 Task: Locate the Exploratorium and check its hours of operation.
Action: Mouse moved to (72, 36)
Screenshot: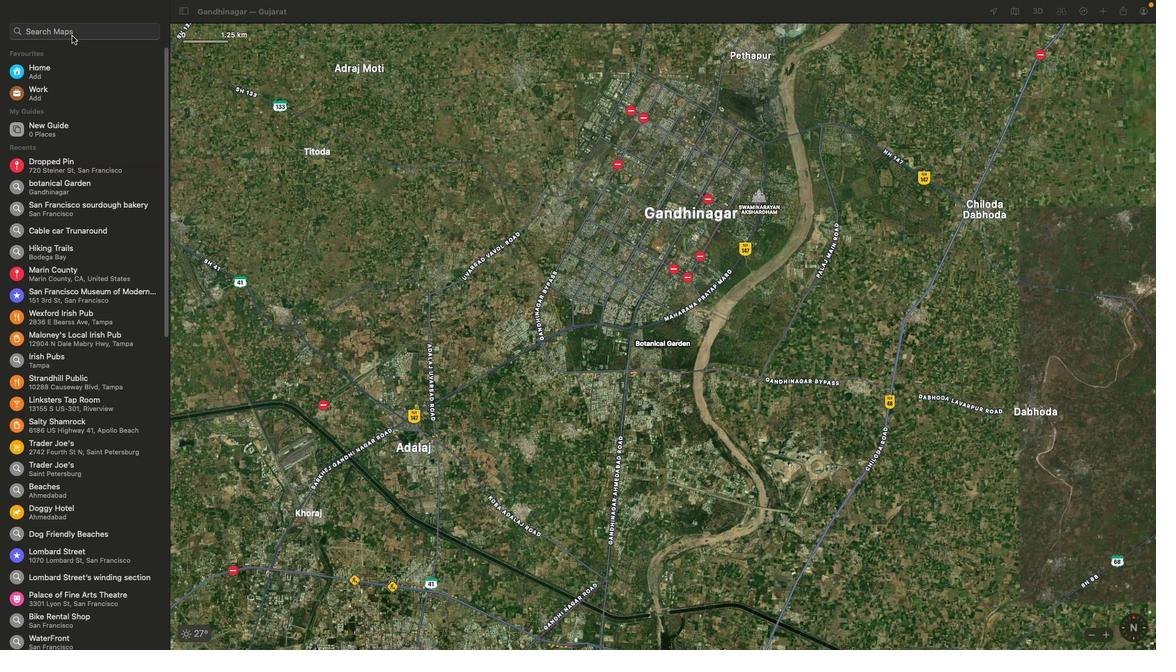 
Action: Mouse pressed left at (72, 36)
Screenshot: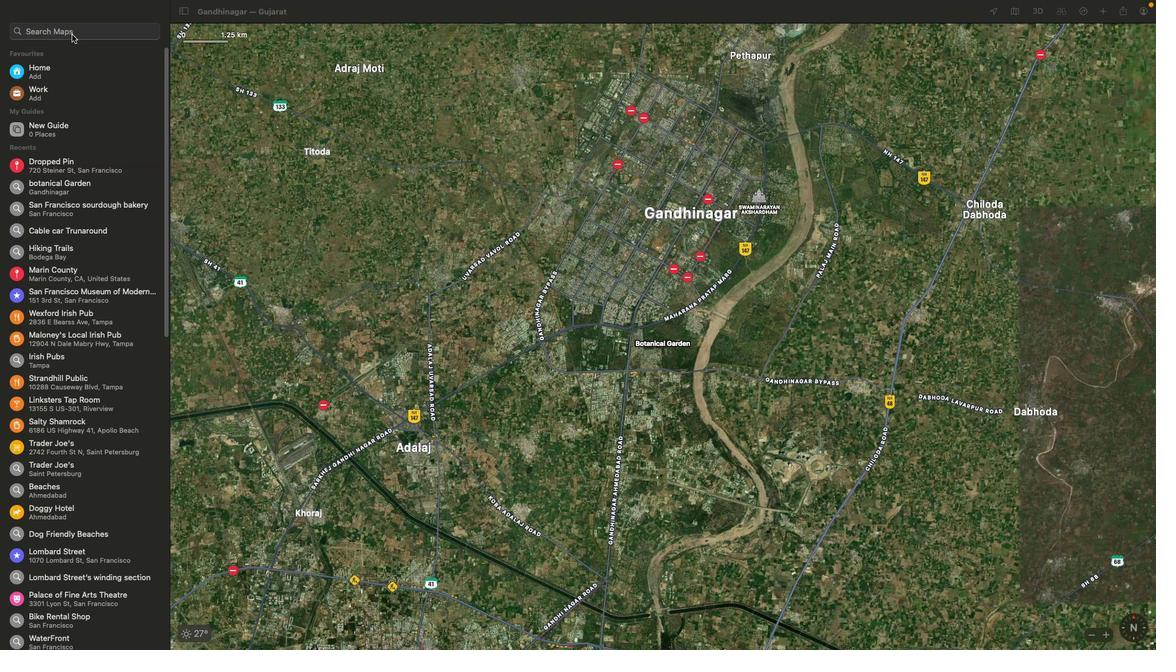 
Action: Mouse moved to (72, 34)
Screenshot: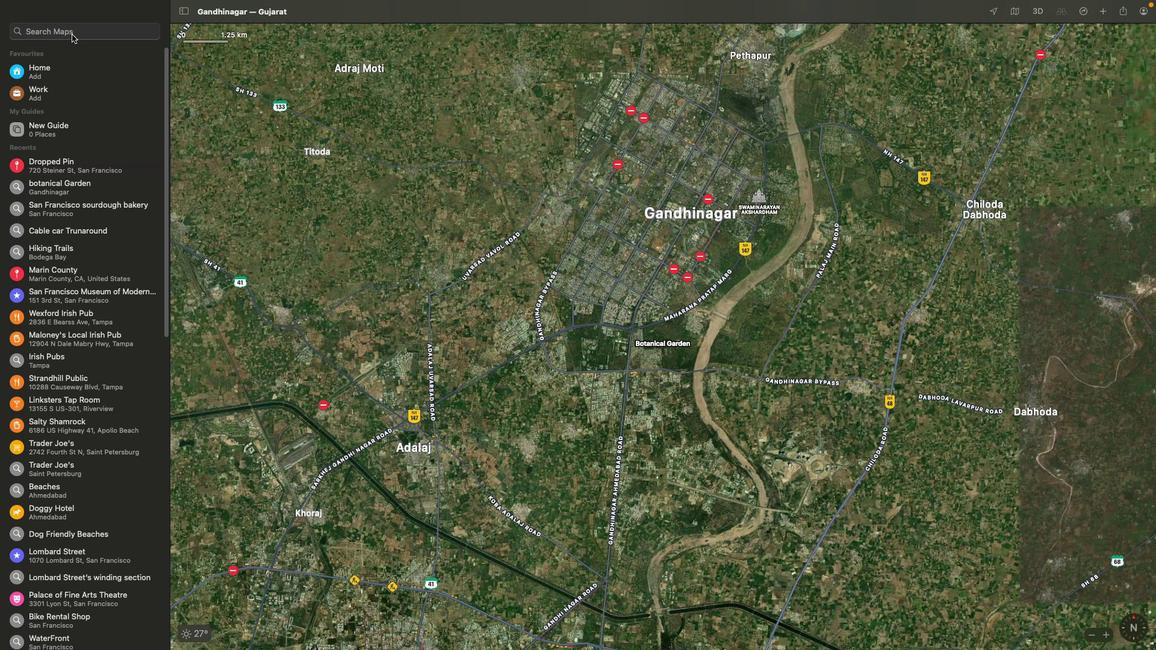 
Action: Key pressed Key.shift'E''x''p''l''o''r''a''t''o''r''i''u''m'Key.enter
Screenshot: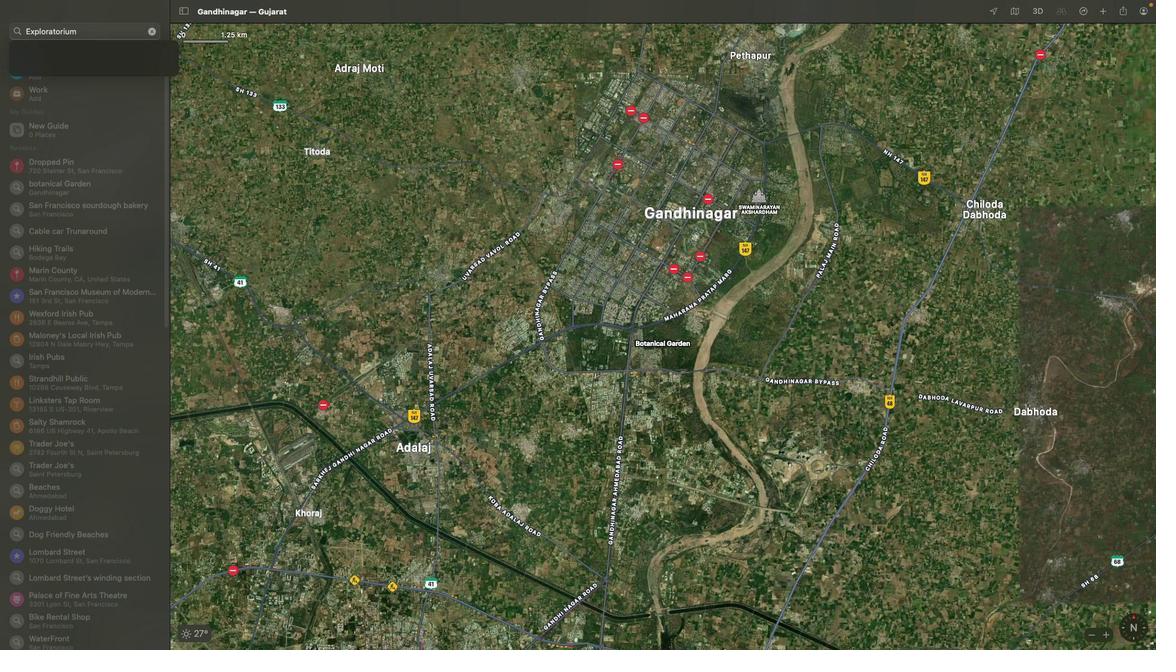 
Action: Mouse moved to (607, 381)
Screenshot: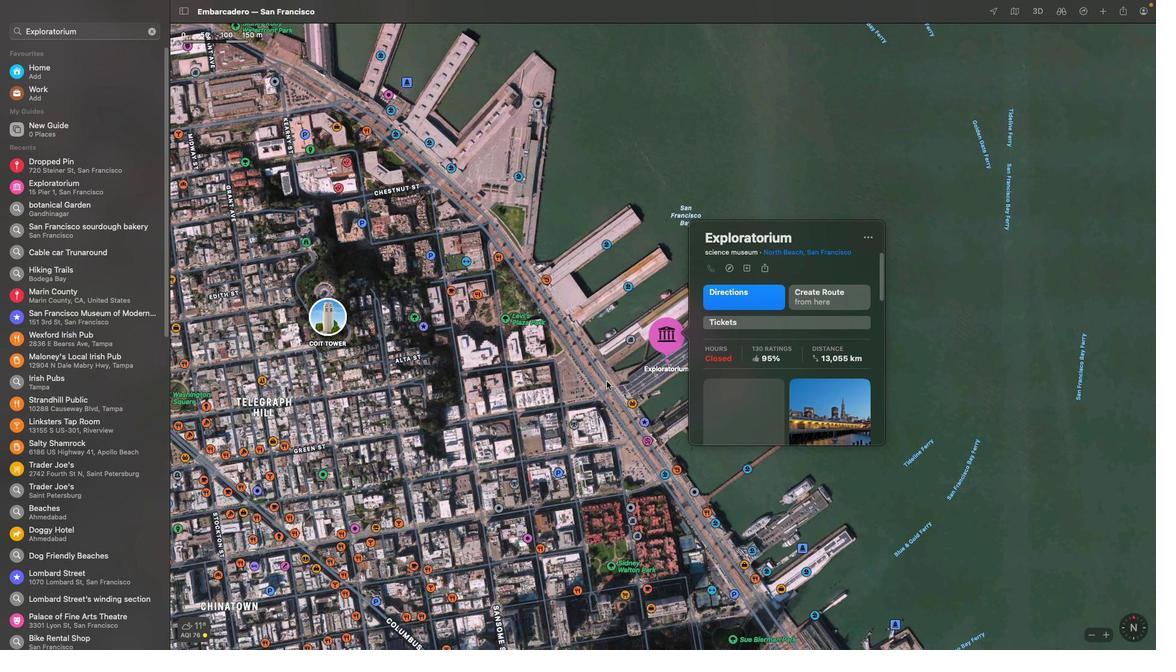 
Action: Mouse scrolled (607, 381) with delta (0, 0)
Screenshot: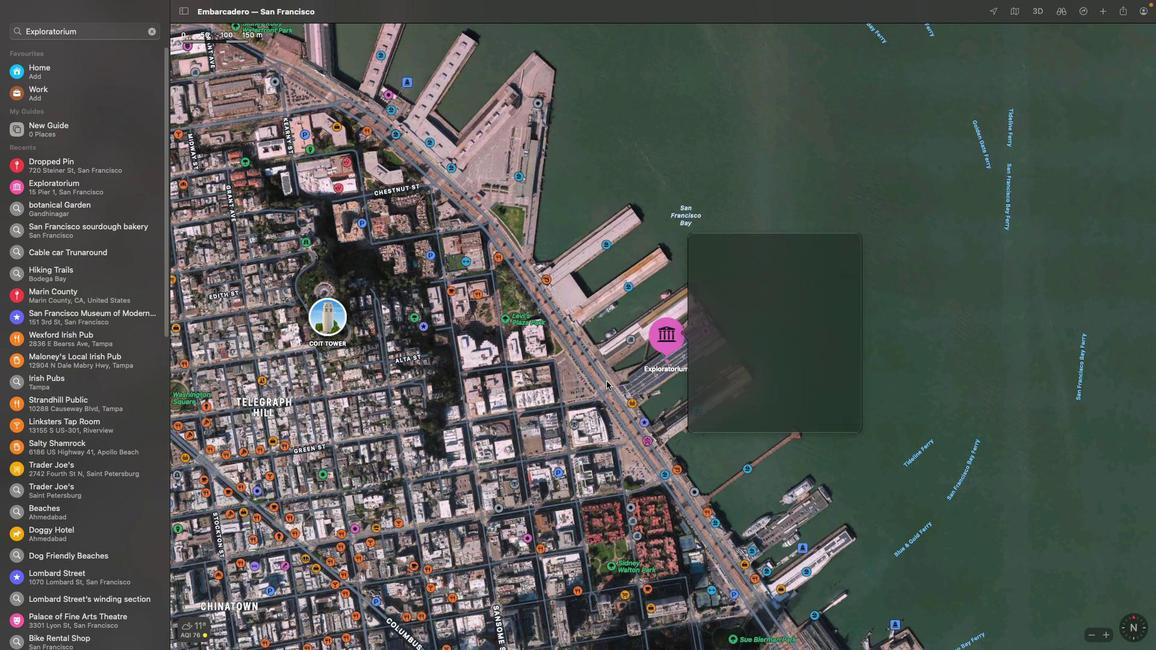 
Action: Mouse scrolled (607, 381) with delta (0, 0)
Screenshot: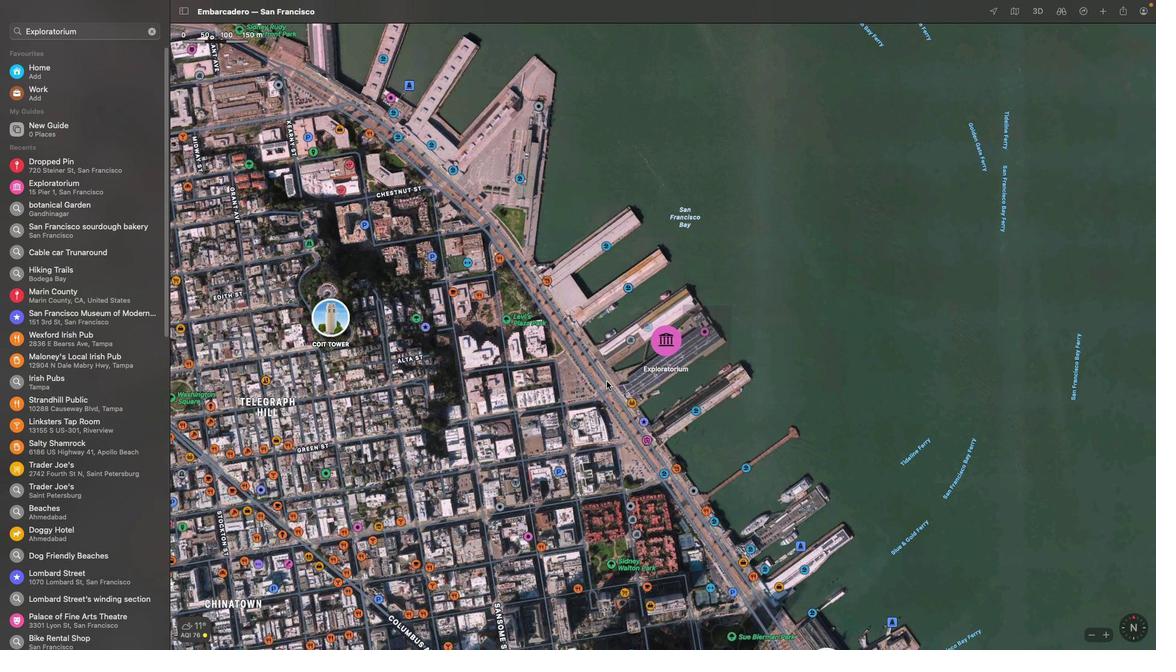 
Action: Mouse moved to (672, 351)
Screenshot: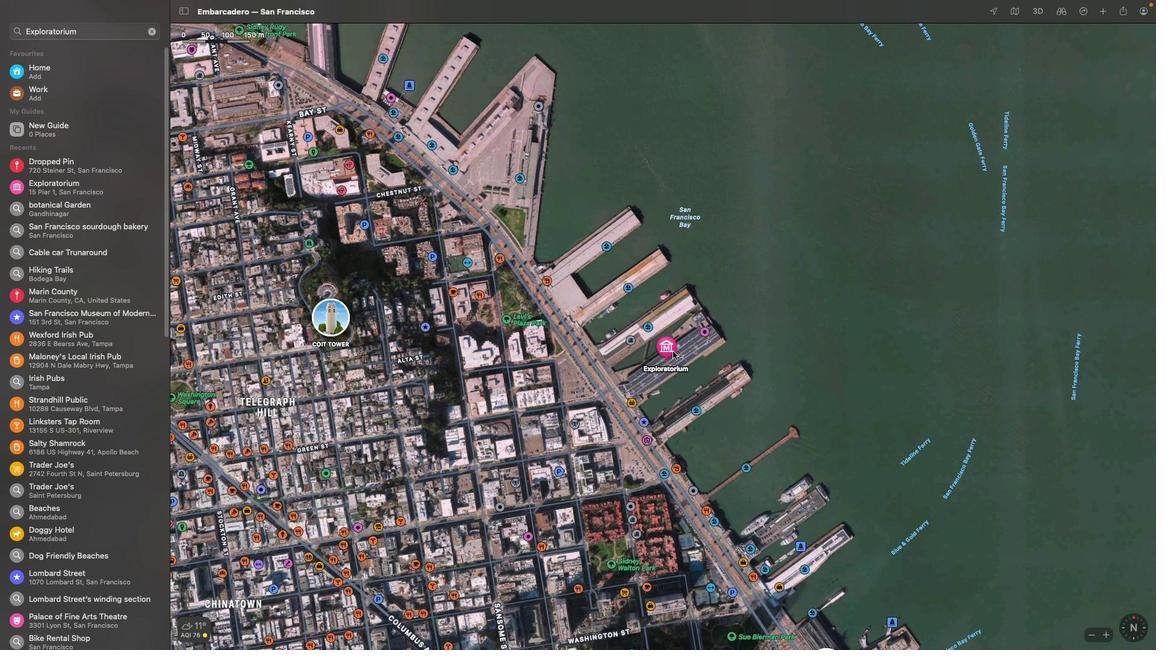 
Action: Mouse pressed left at (672, 351)
Screenshot: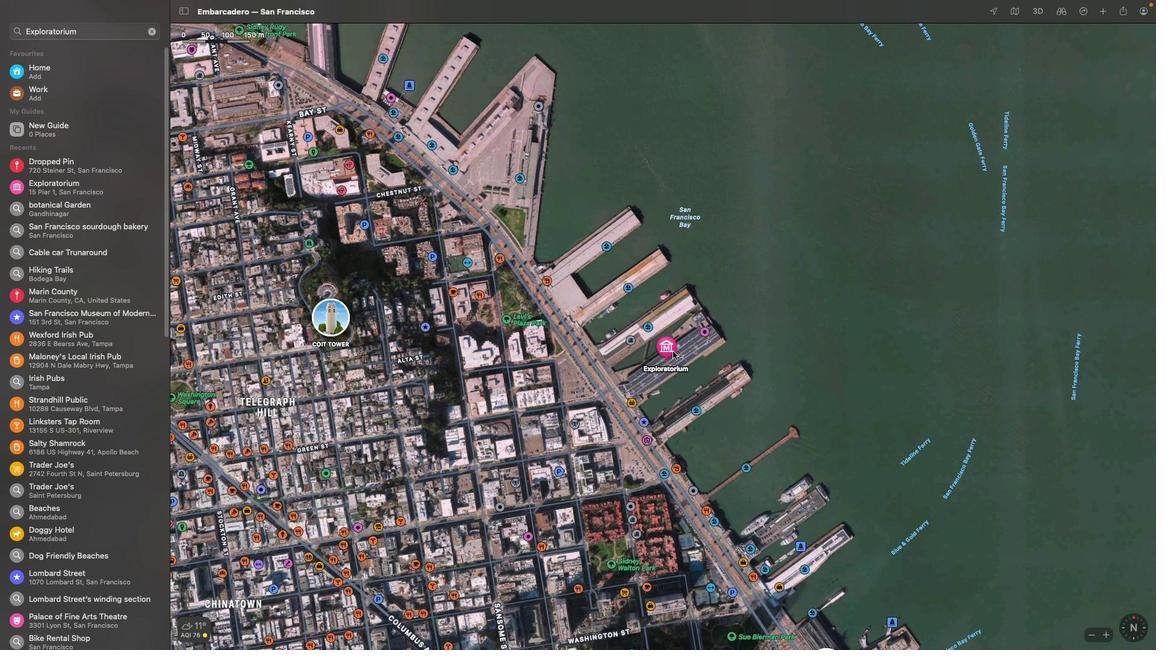 
Action: Mouse moved to (530, 366)
Screenshot: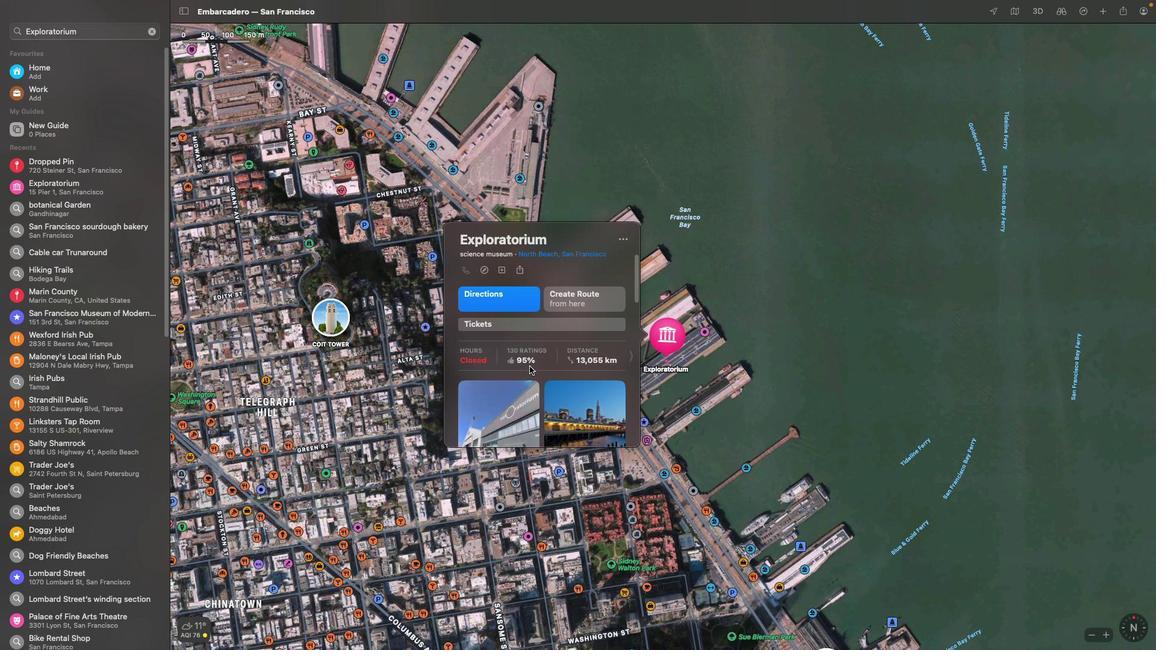 
Action: Mouse scrolled (530, 366) with delta (0, 0)
Screenshot: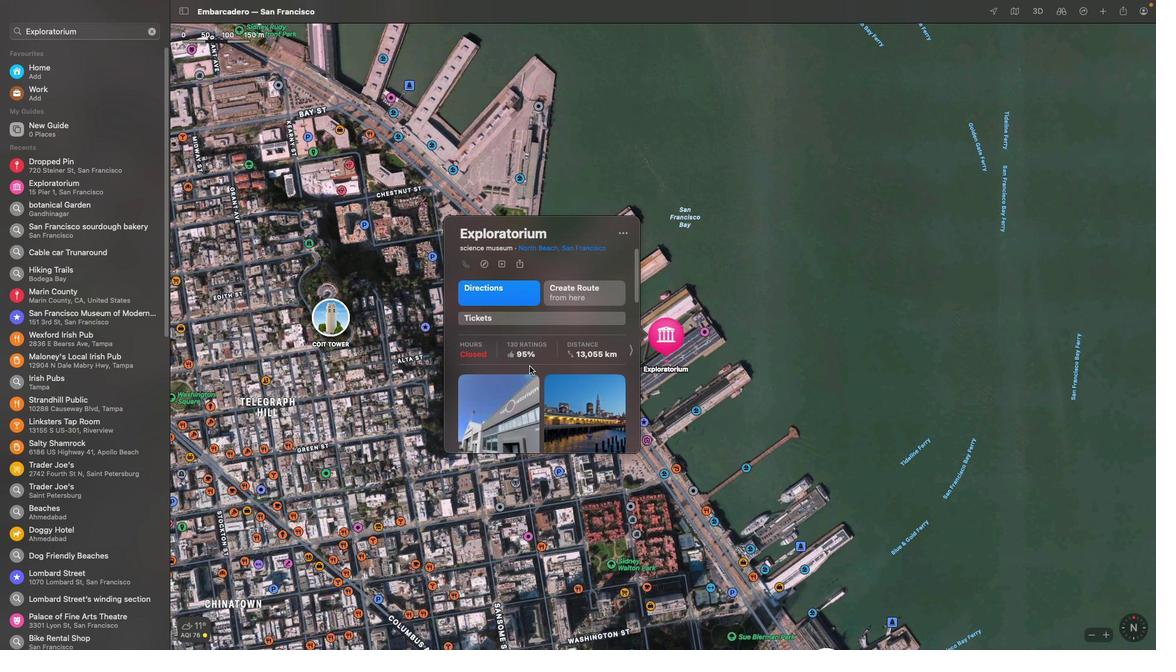 
Action: Mouse scrolled (530, 366) with delta (0, 0)
Screenshot: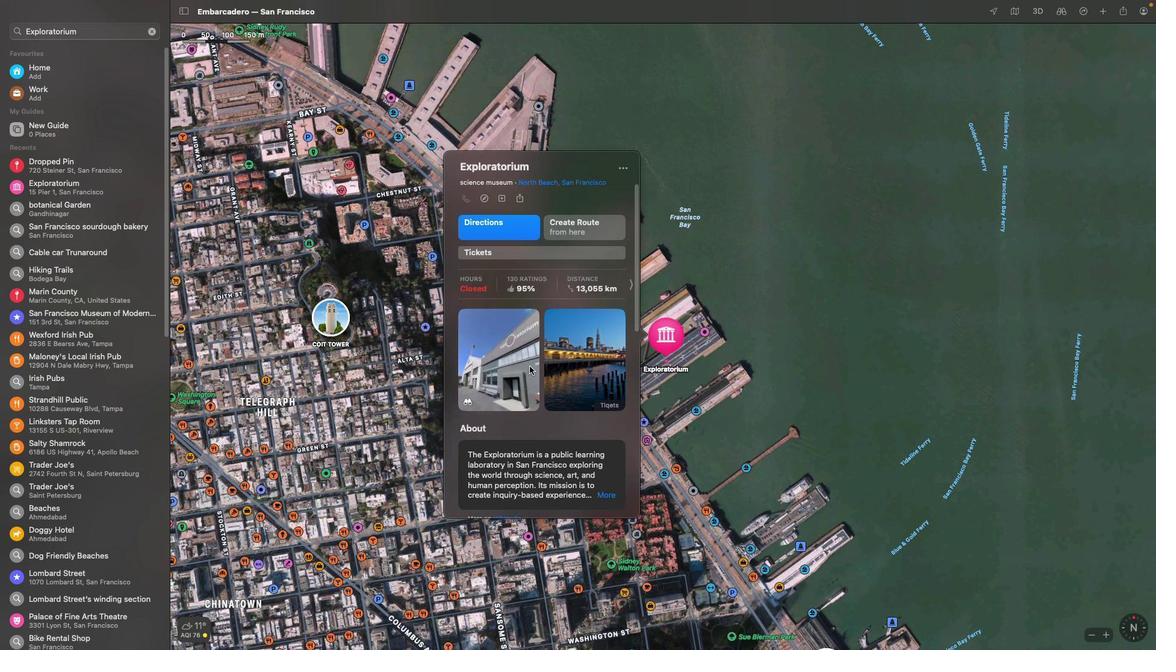 
Action: Mouse scrolled (530, 366) with delta (0, 0)
Screenshot: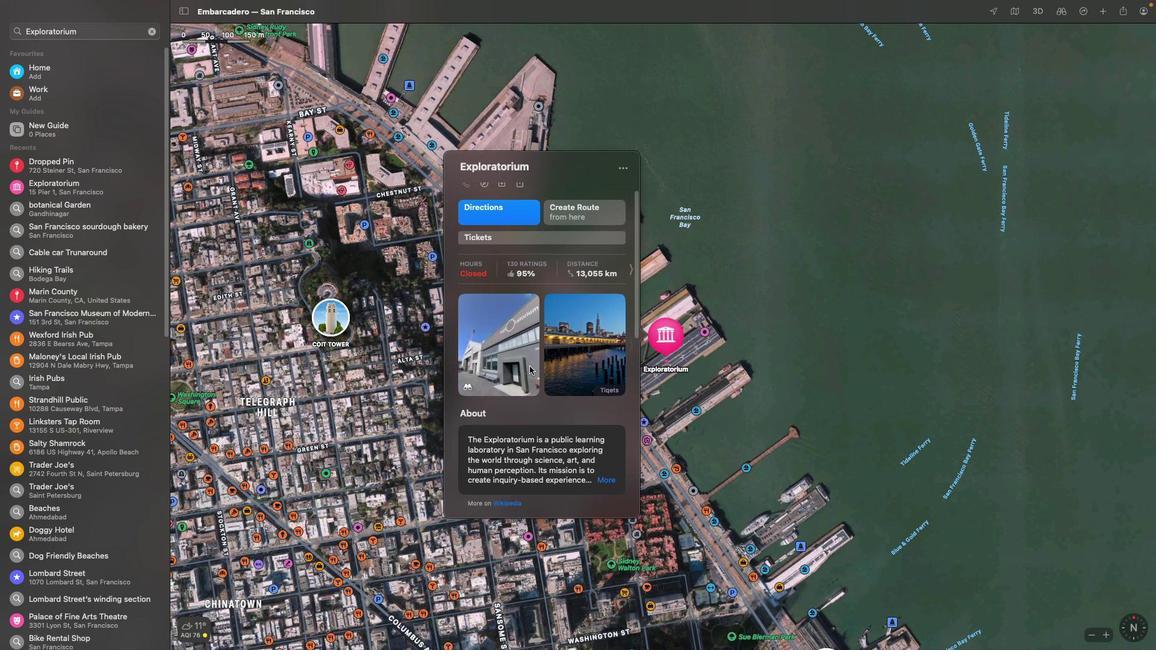 
Action: Mouse scrolled (530, 366) with delta (0, 0)
Screenshot: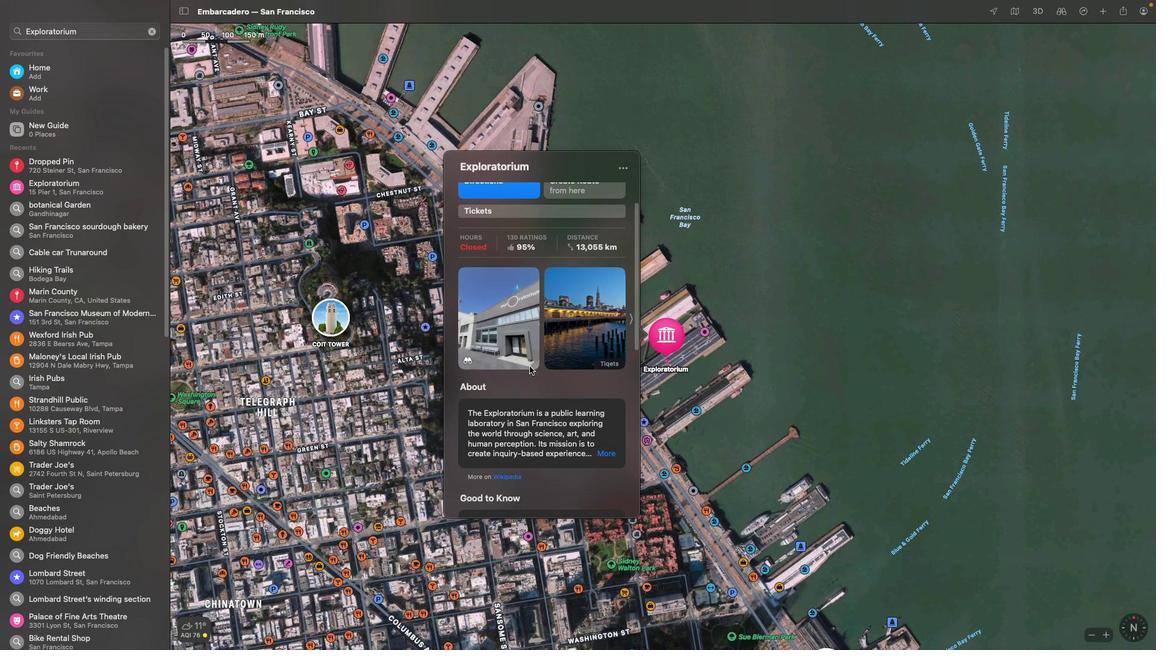 
Action: Mouse scrolled (530, 366) with delta (0, 0)
Screenshot: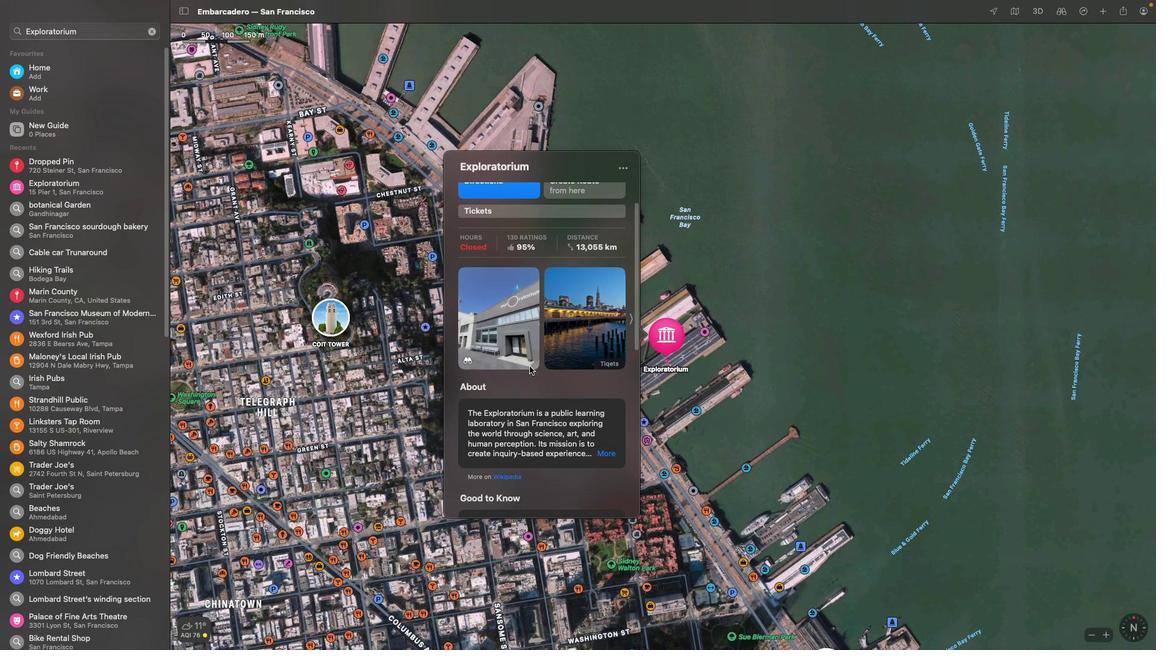 
Action: Mouse scrolled (530, 366) with delta (0, -1)
Screenshot: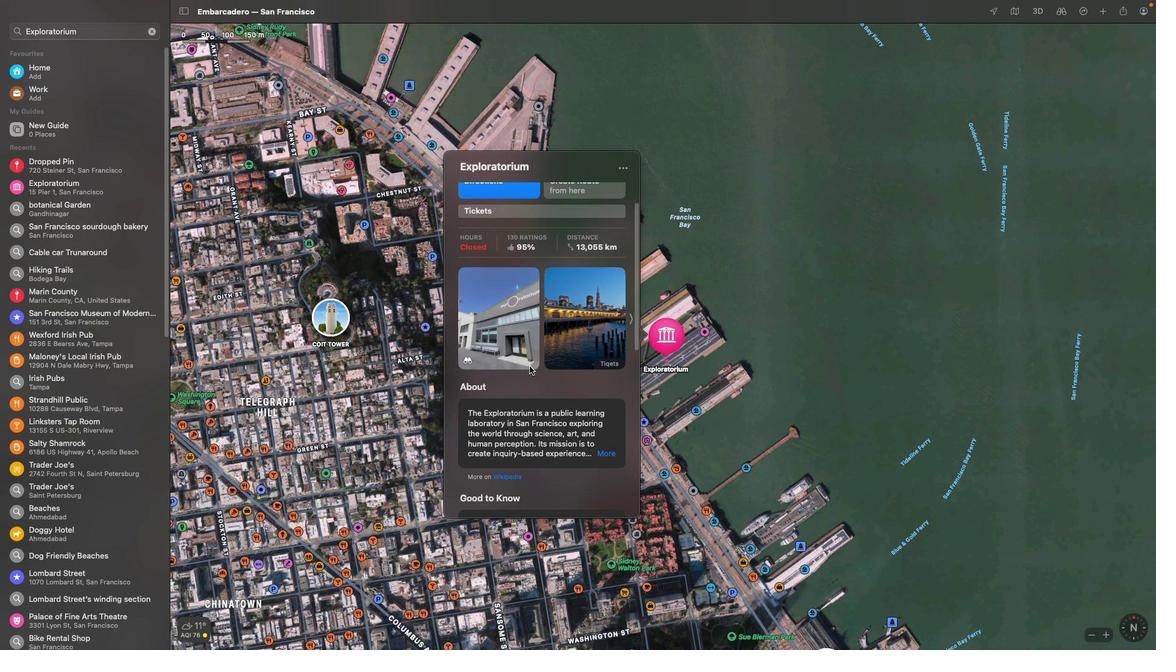 
Action: Mouse scrolled (530, 366) with delta (0, 0)
Screenshot: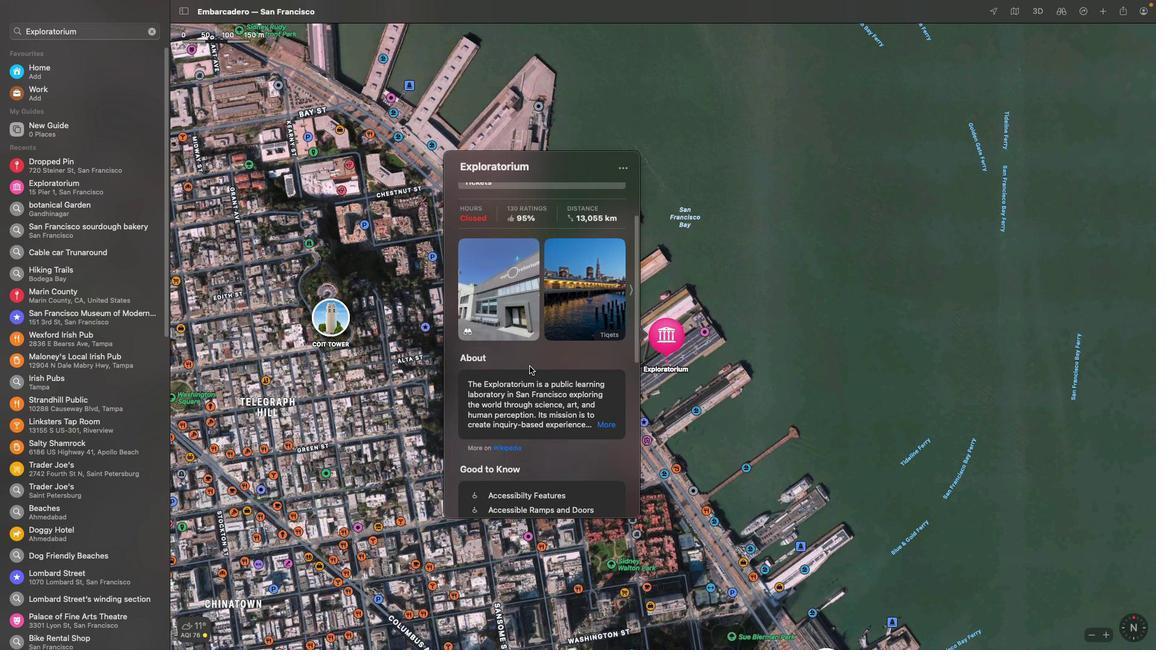 
Action: Mouse scrolled (530, 366) with delta (0, 0)
Screenshot: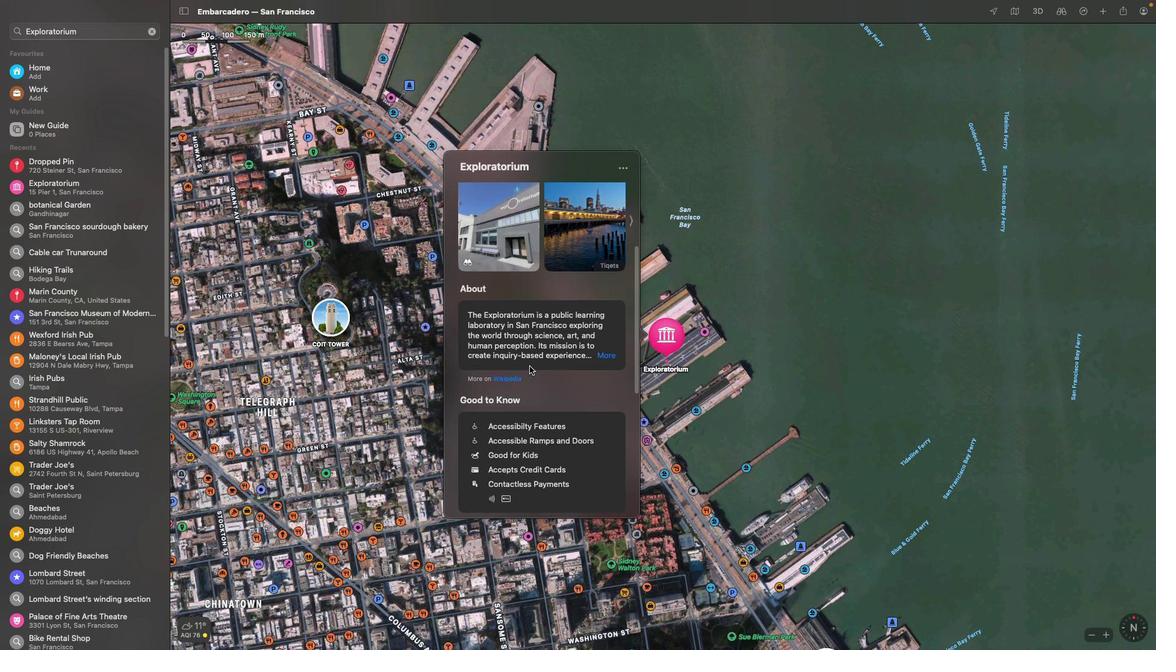 
Action: Mouse scrolled (530, 366) with delta (0, -1)
Screenshot: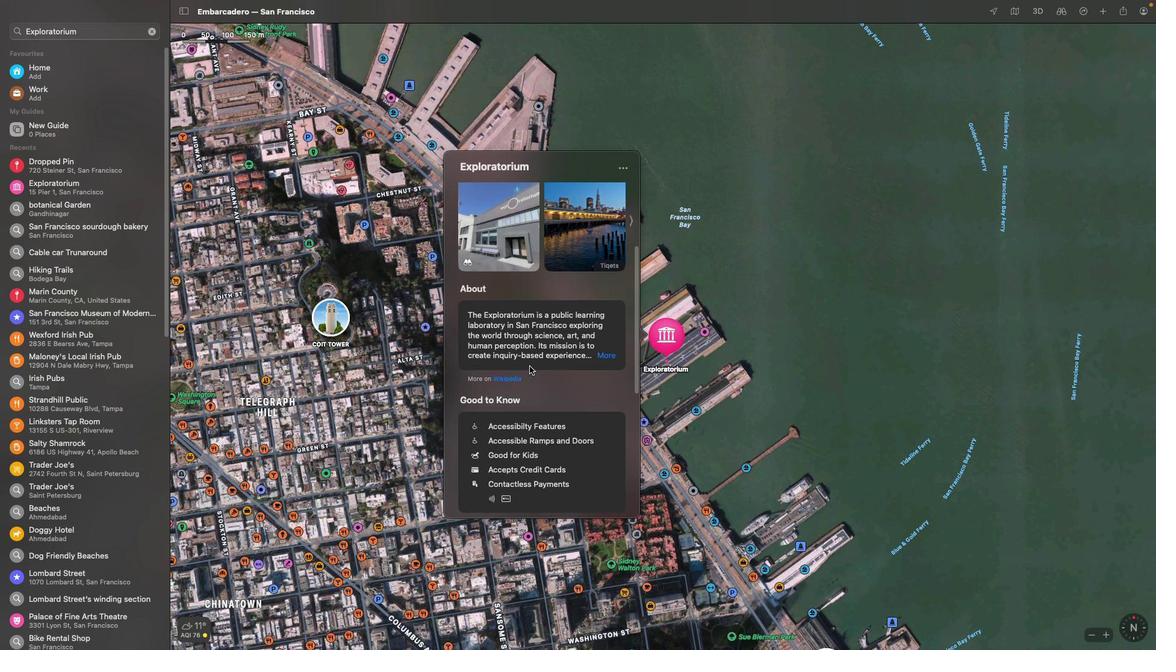 
Action: Mouse scrolled (530, 366) with delta (0, -3)
Screenshot: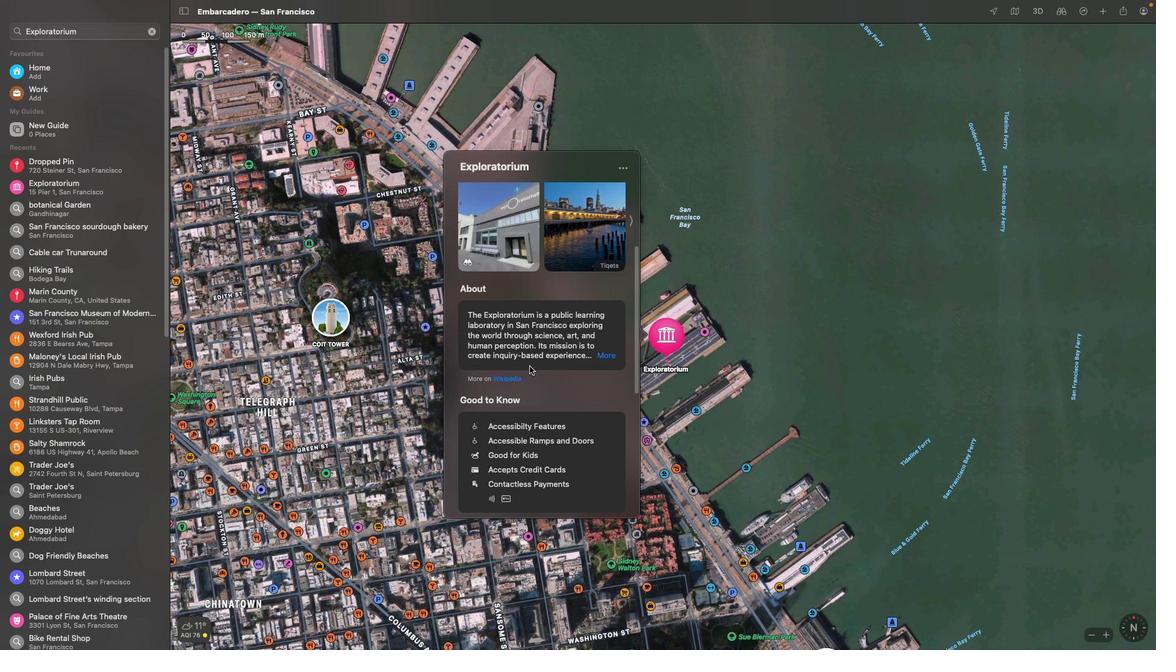 
Action: Mouse scrolled (530, 366) with delta (0, -3)
Screenshot: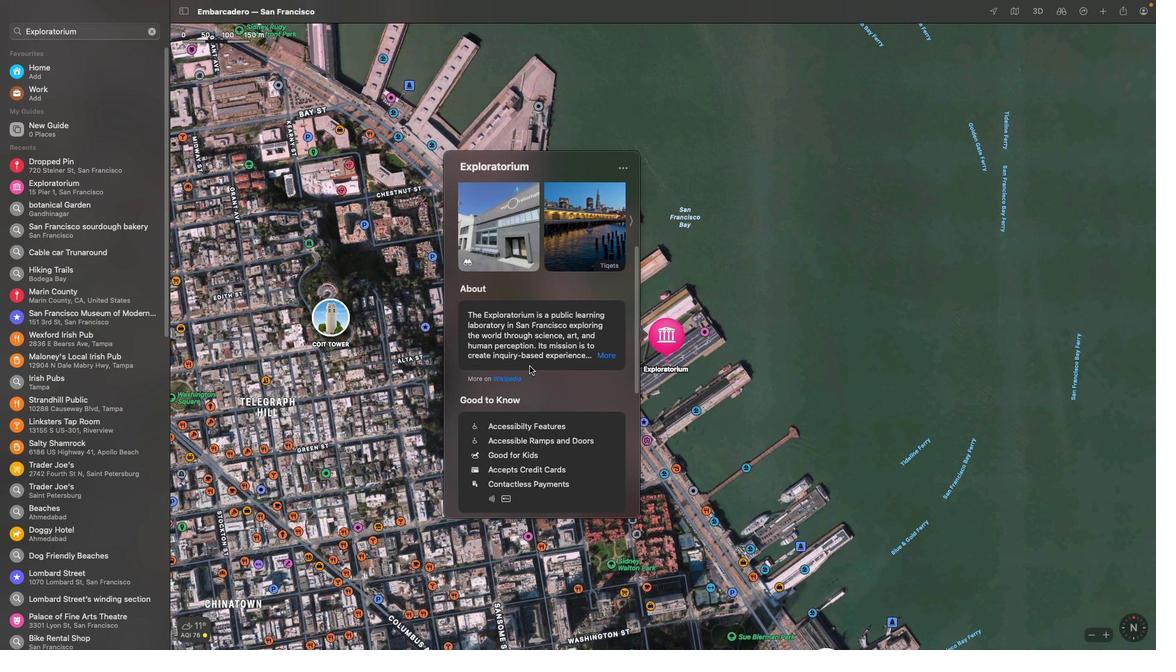 
Action: Mouse scrolled (530, 366) with delta (0, 0)
Screenshot: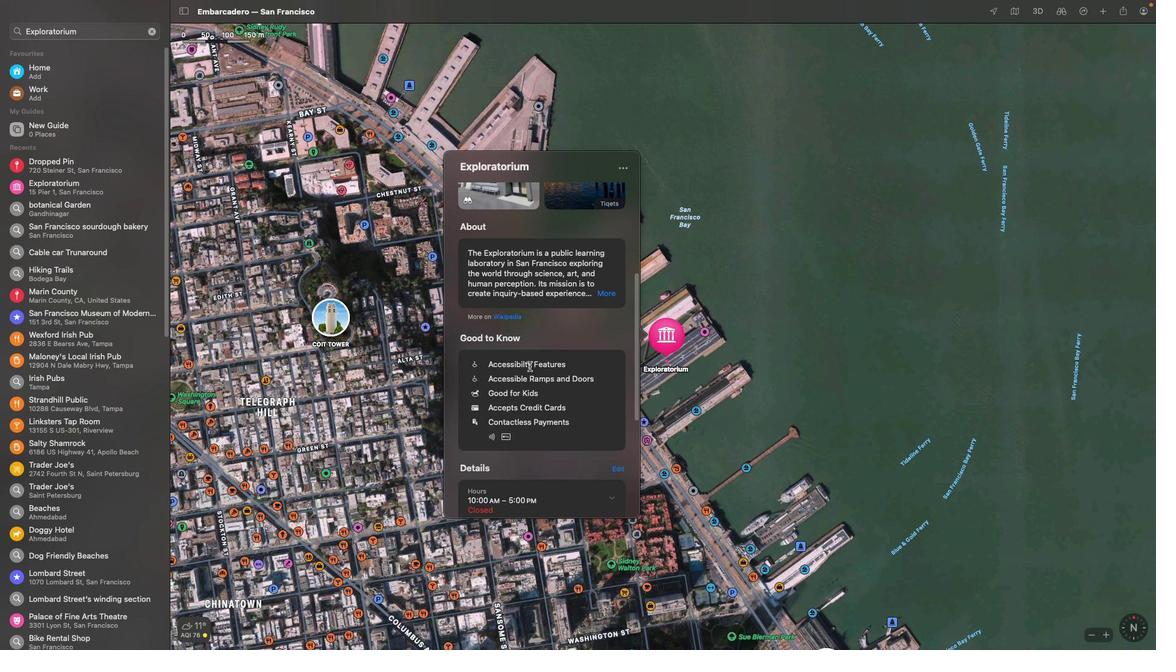 
Action: Mouse scrolled (530, 366) with delta (0, 0)
Screenshot: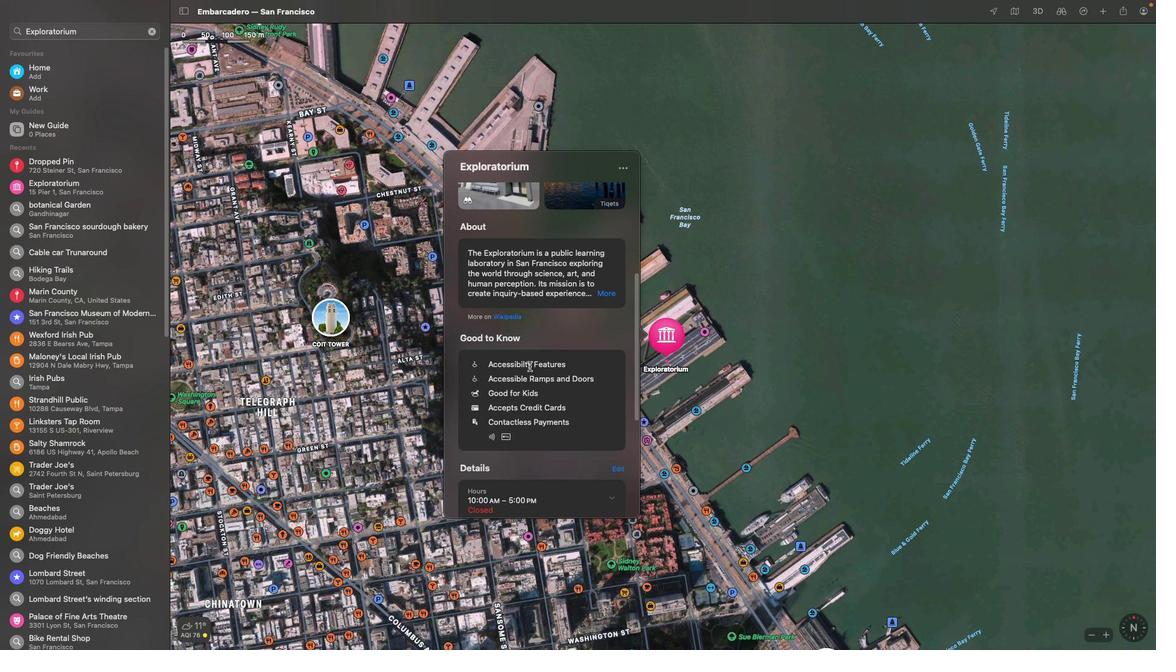 
Action: Mouse scrolled (530, 366) with delta (0, -1)
Screenshot: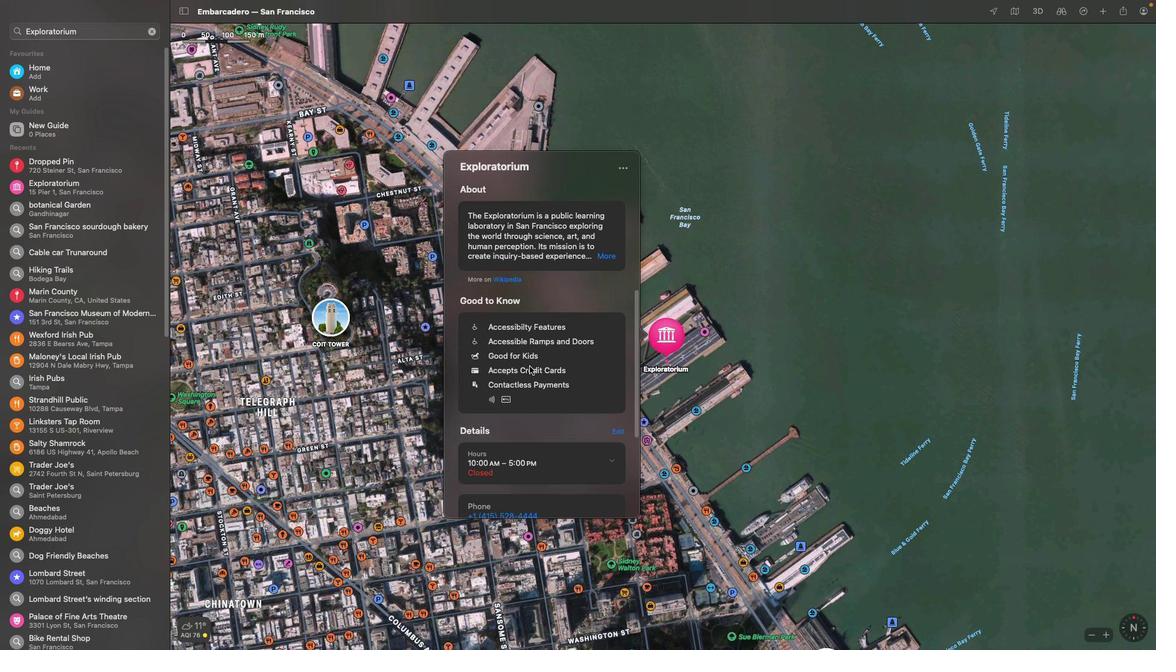 
Action: Mouse scrolled (530, 366) with delta (0, -3)
Screenshot: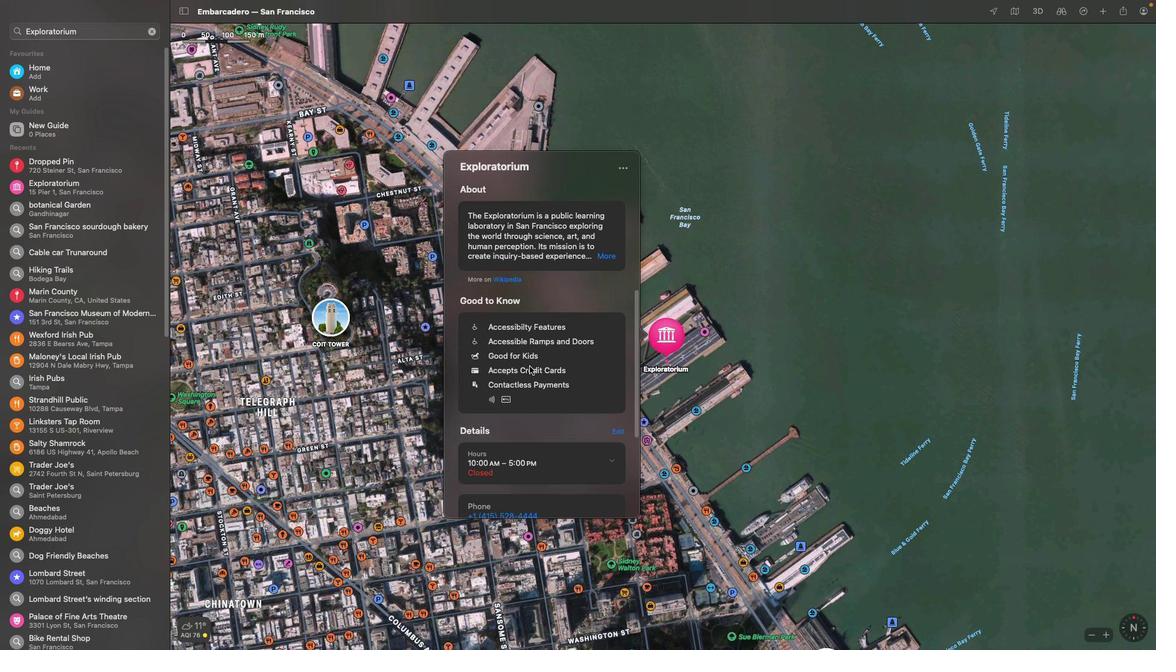 
Action: Mouse scrolled (530, 366) with delta (0, -3)
Screenshot: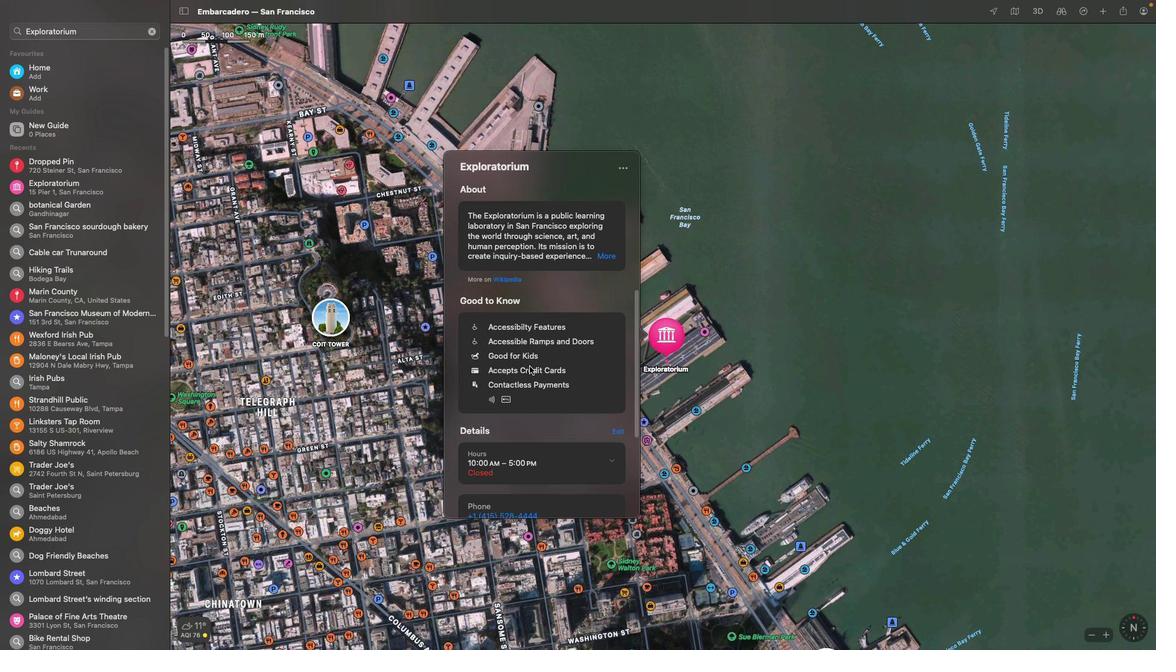 
Action: Mouse scrolled (530, 366) with delta (0, 0)
Screenshot: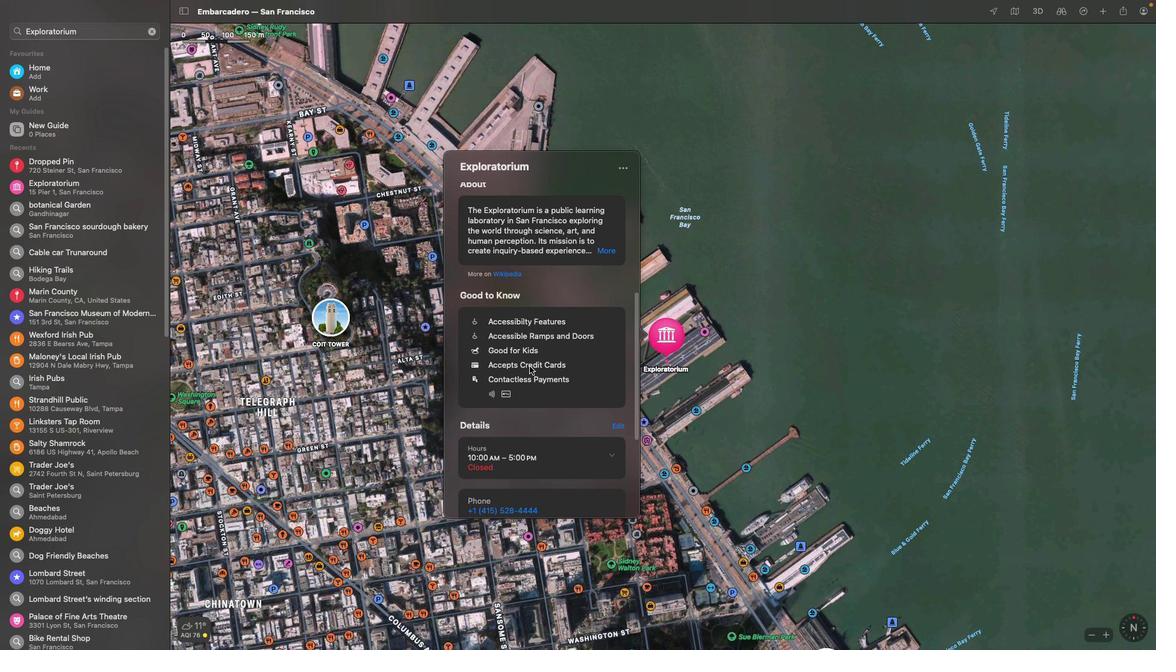 
Action: Mouse scrolled (530, 366) with delta (0, 0)
Screenshot: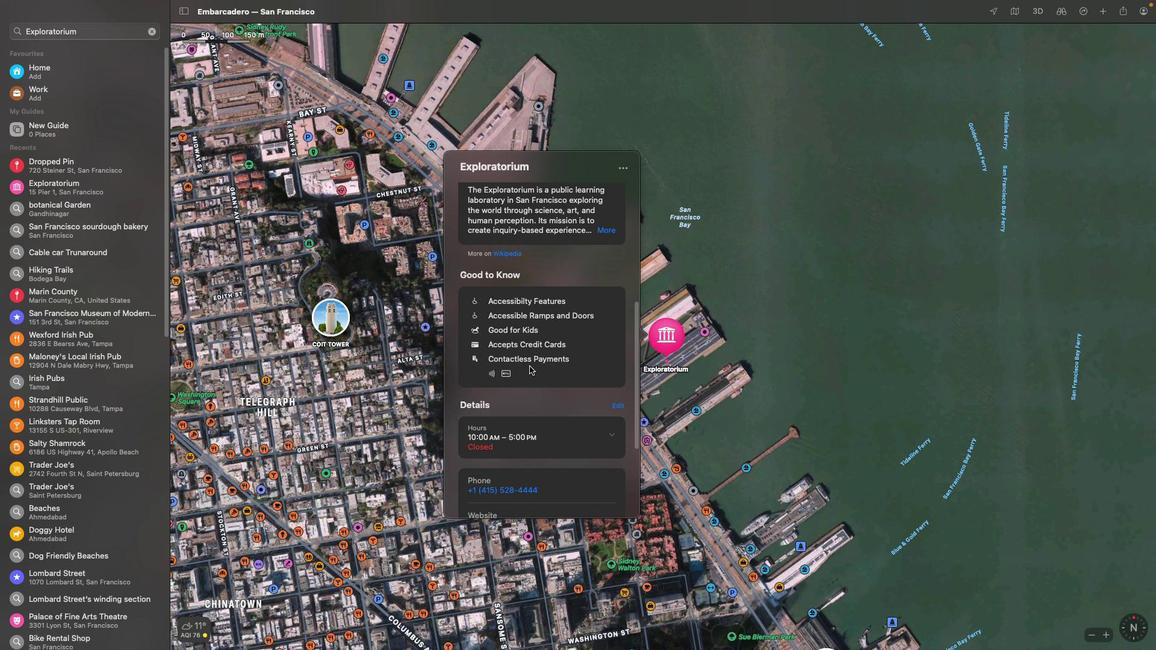 
Action: Mouse scrolled (530, 366) with delta (0, -1)
Screenshot: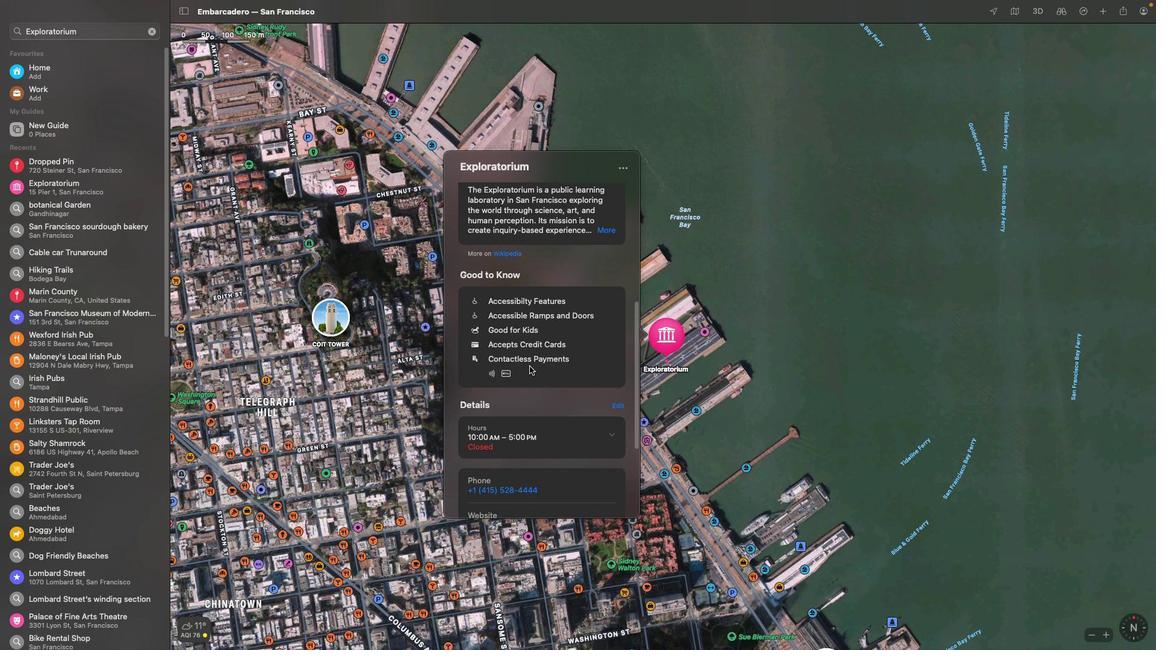 
Action: Mouse scrolled (530, 366) with delta (0, -2)
Screenshot: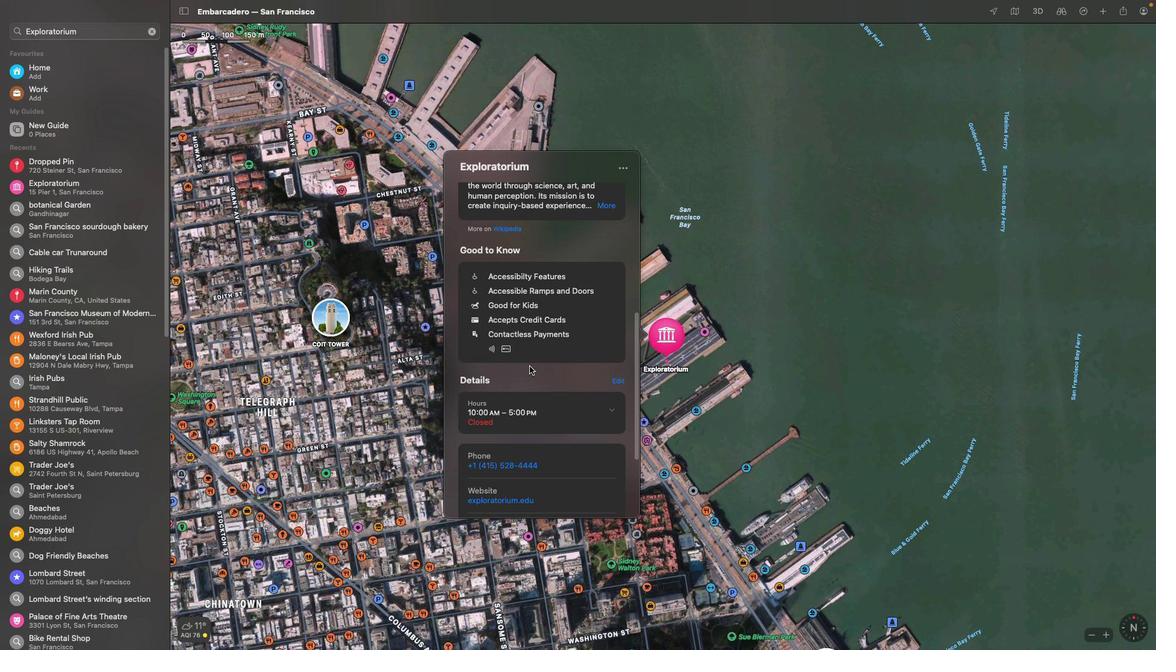 
Action: Mouse moved to (609, 410)
Screenshot: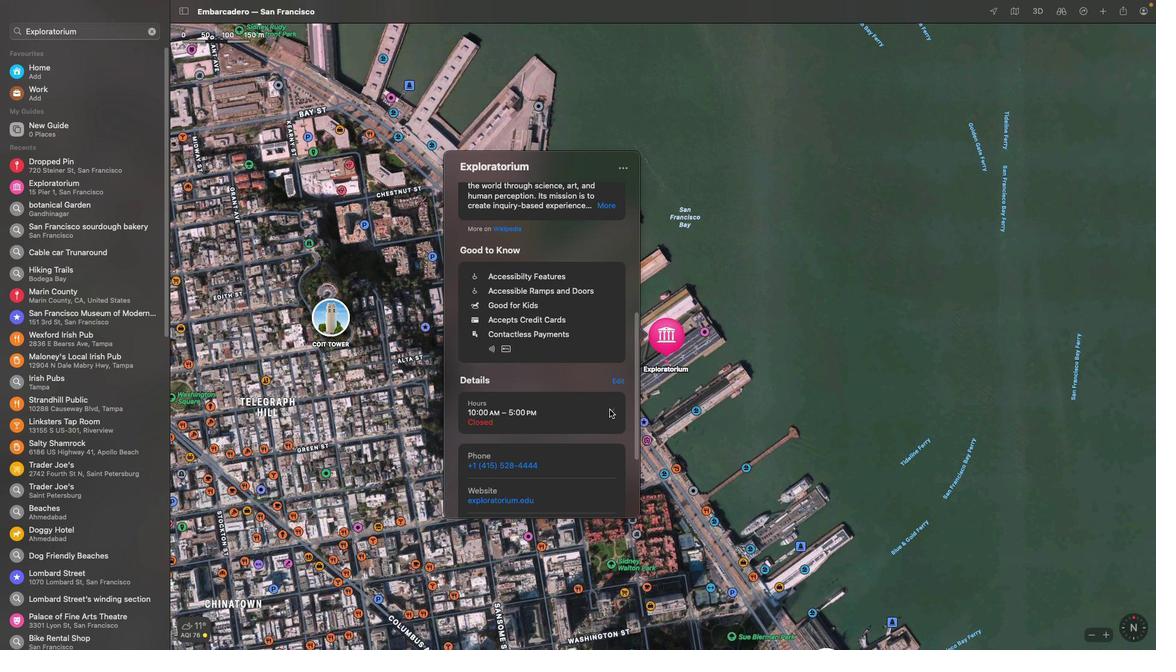 
Action: Mouse pressed left at (609, 410)
Screenshot: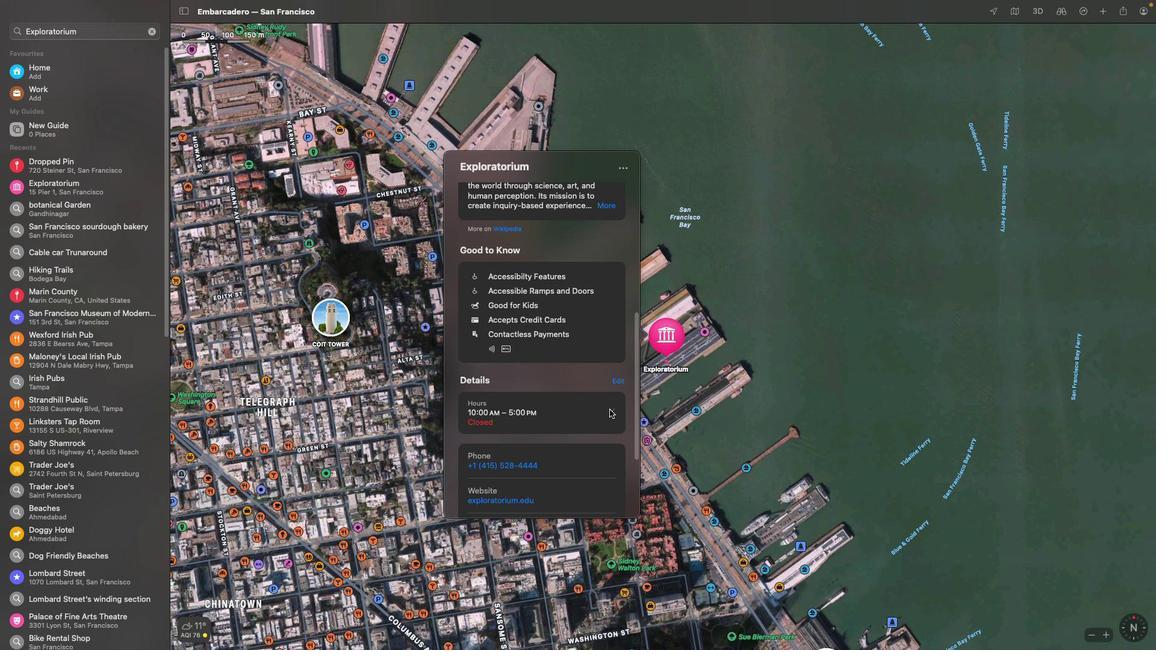 
Action: Mouse moved to (564, 424)
Screenshot: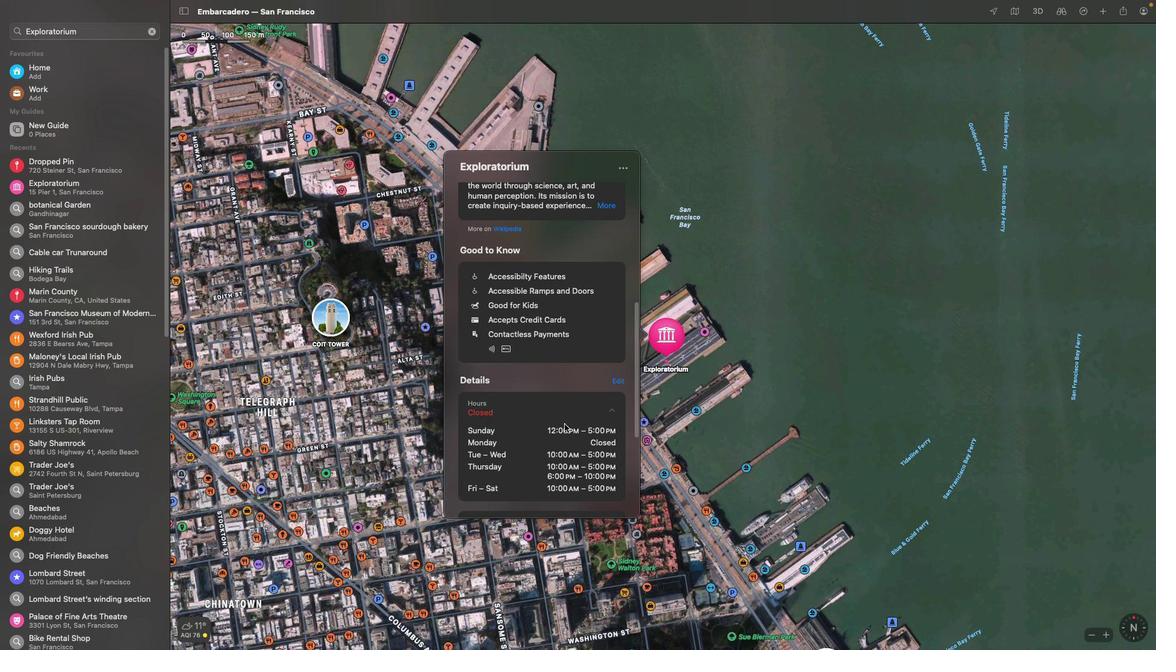 
Action: Mouse scrolled (564, 424) with delta (0, 0)
Screenshot: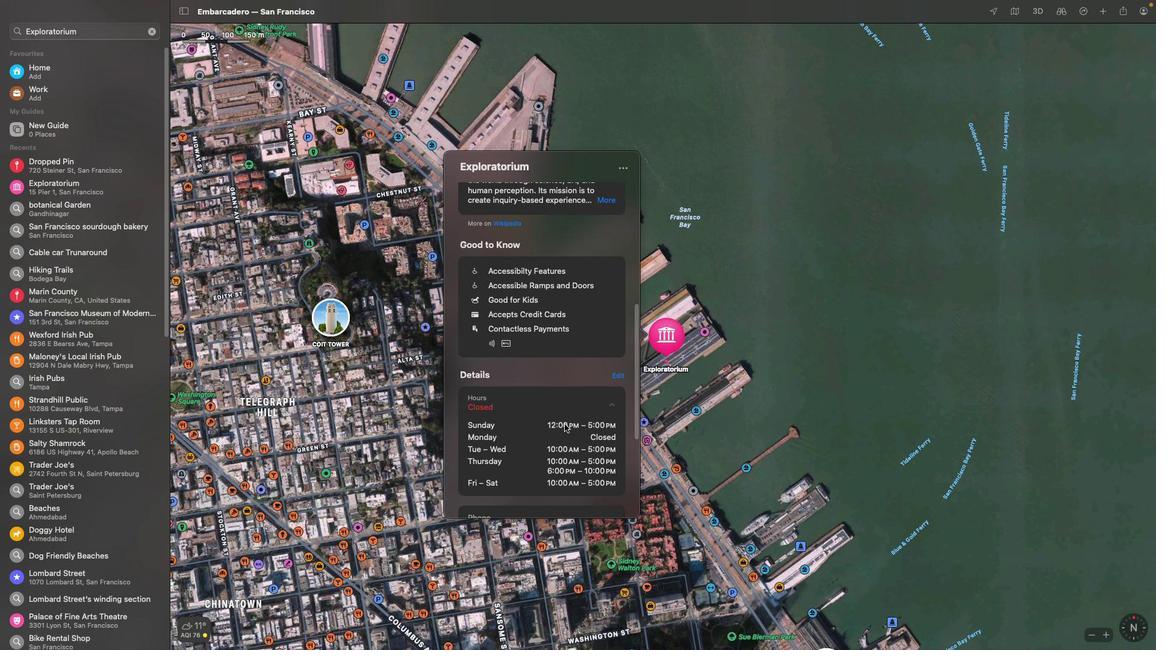 
Action: Mouse scrolled (564, 424) with delta (0, 0)
Screenshot: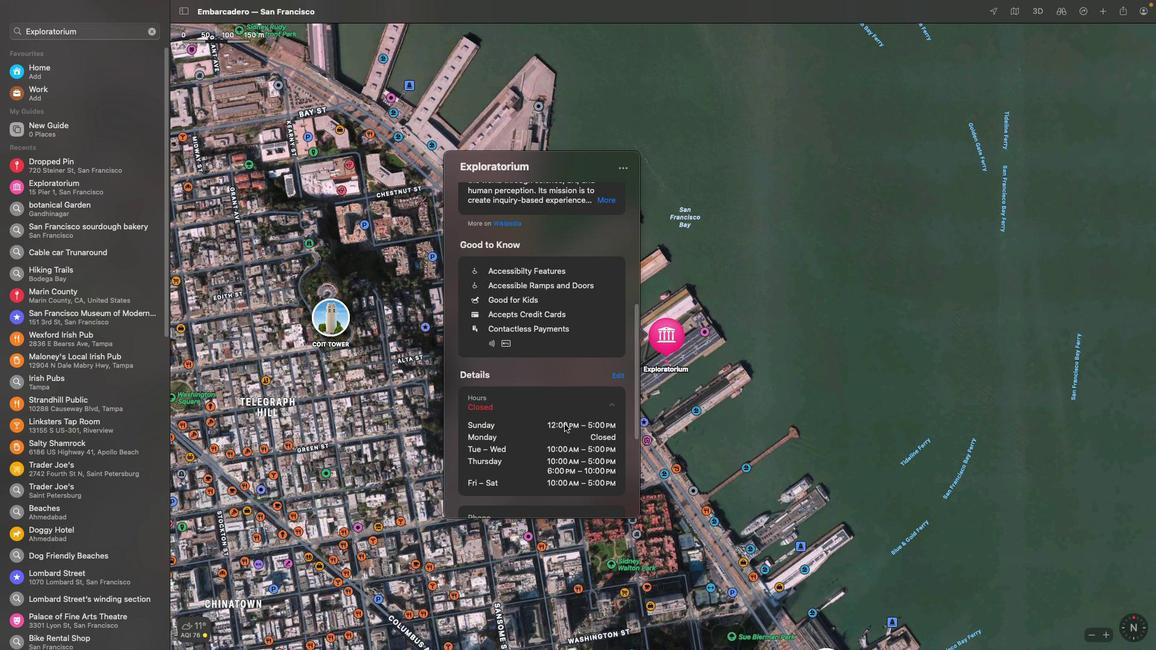 
Action: Mouse scrolled (564, 424) with delta (0, 0)
Screenshot: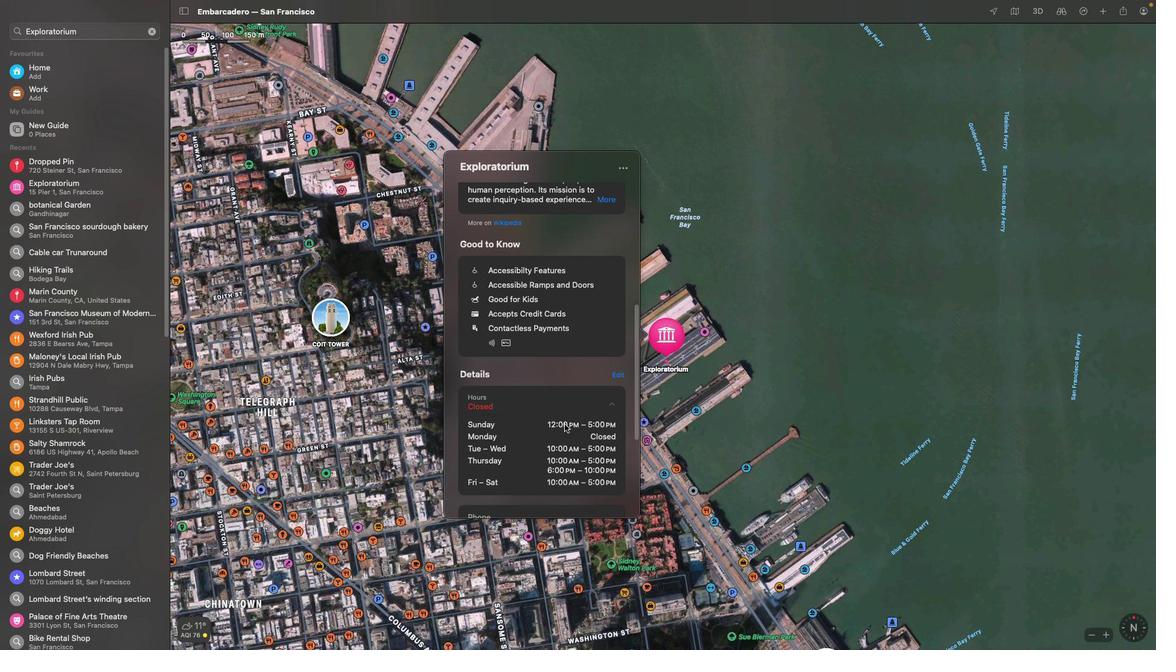 
Action: Mouse scrolled (564, 424) with delta (0, 0)
Screenshot: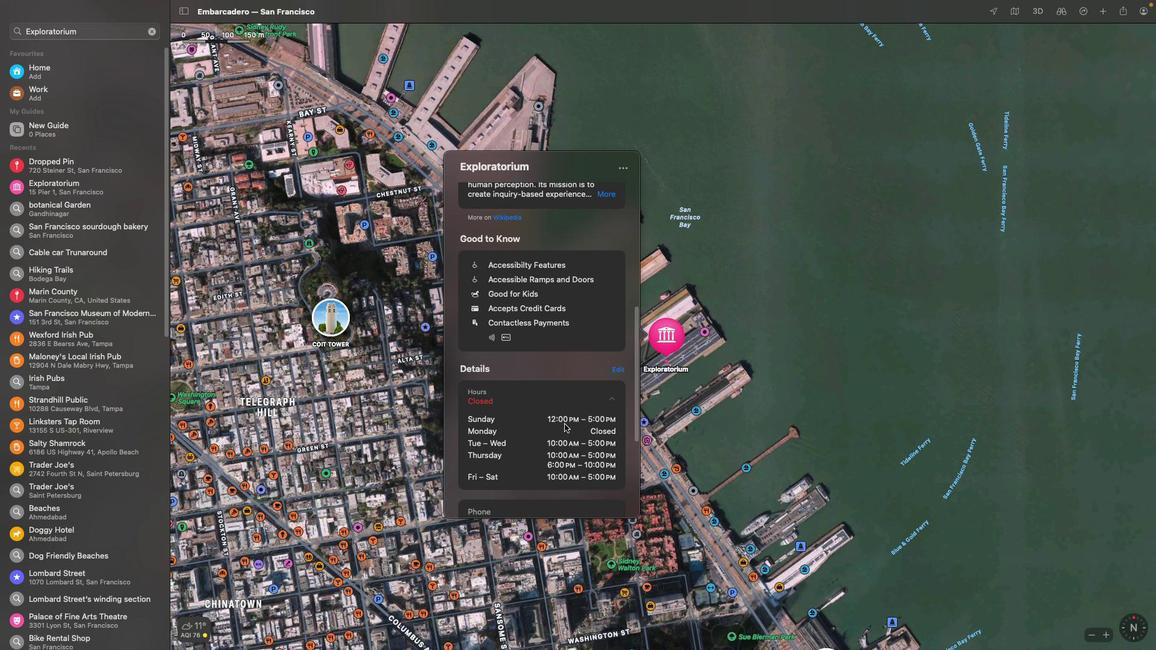 
Action: Mouse scrolled (564, 424) with delta (0, -1)
Screenshot: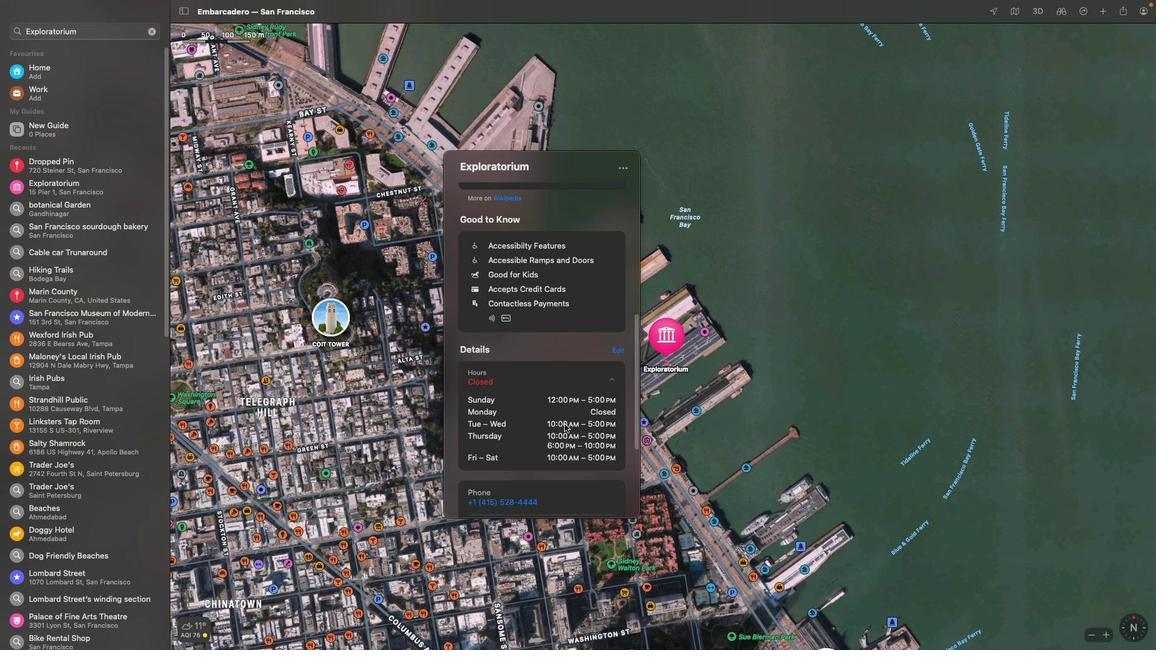 
Action: Mouse scrolled (564, 424) with delta (0, 0)
Screenshot: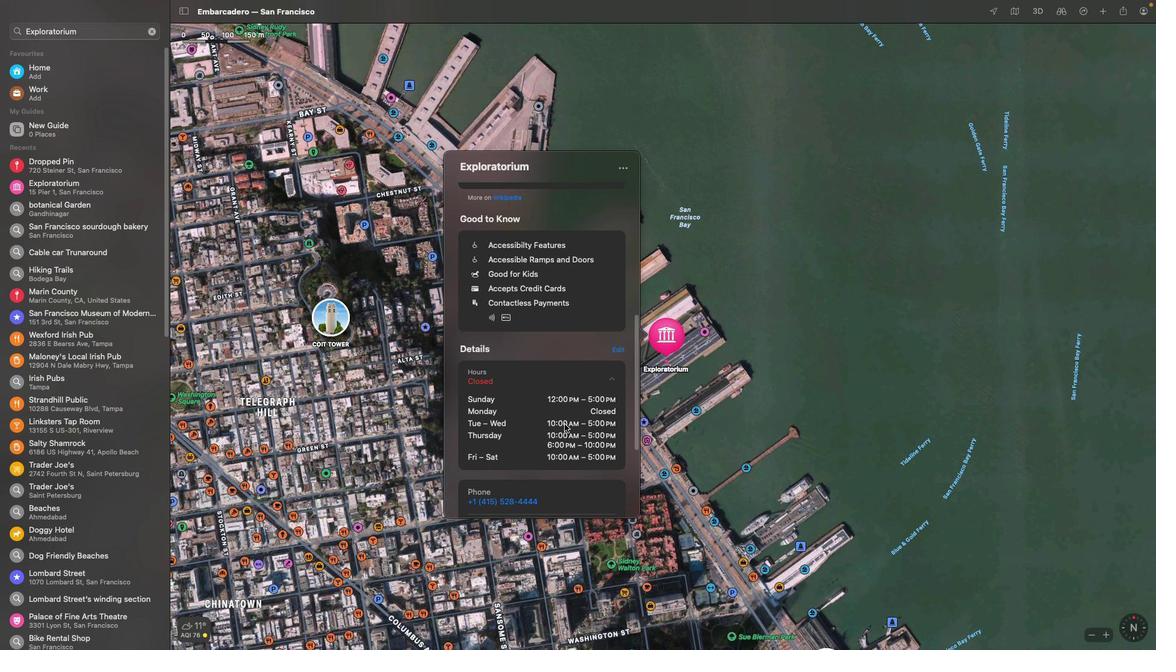 
Action: Mouse scrolled (564, 424) with delta (0, 0)
Screenshot: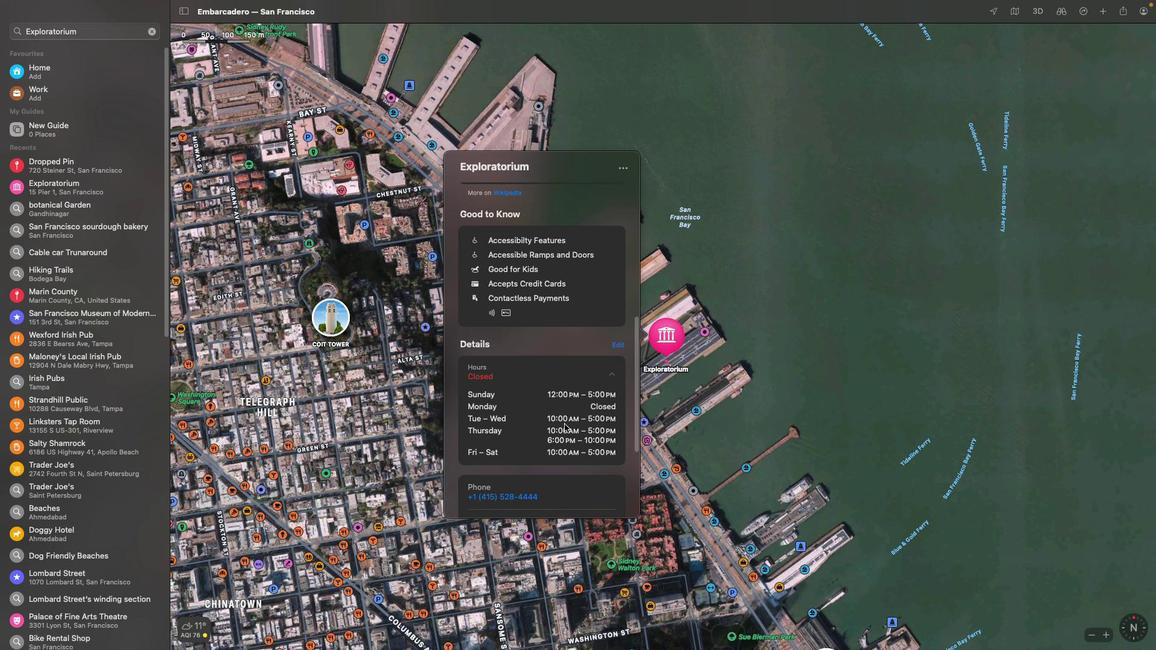 
Action: Mouse scrolled (564, 424) with delta (0, -1)
Screenshot: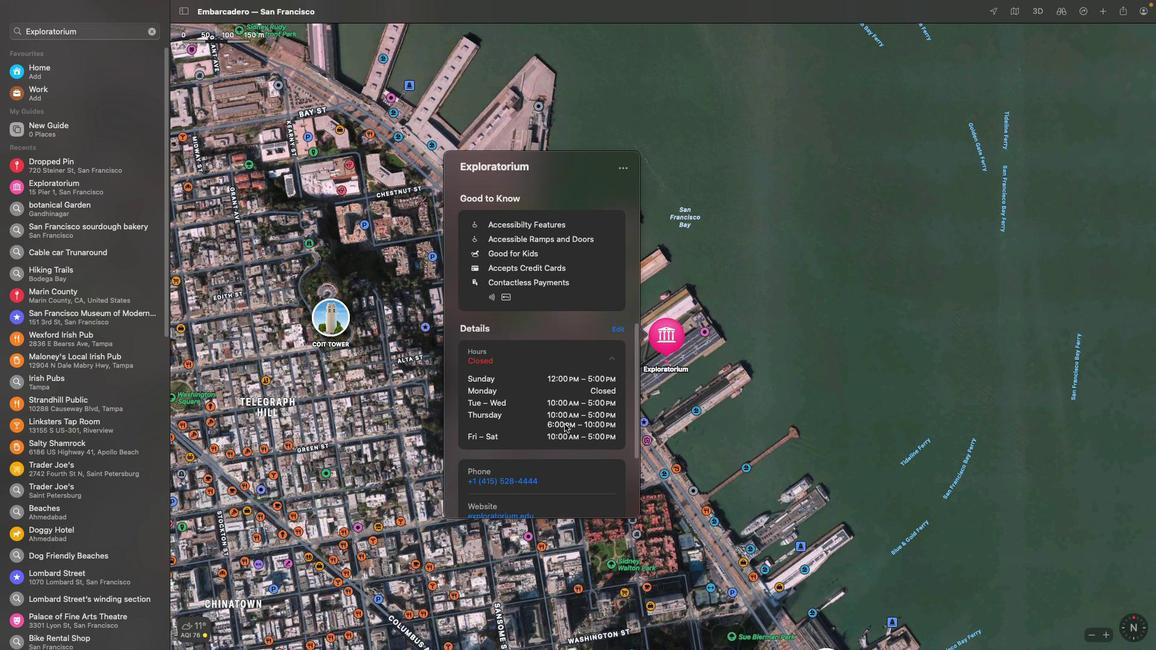 
